 Task: Create a section Code Cheetahs and in the section, add a milestone Product Lifecycle Management Implementation in the project TreasureLine.
Action: Mouse moved to (50, 210)
Screenshot: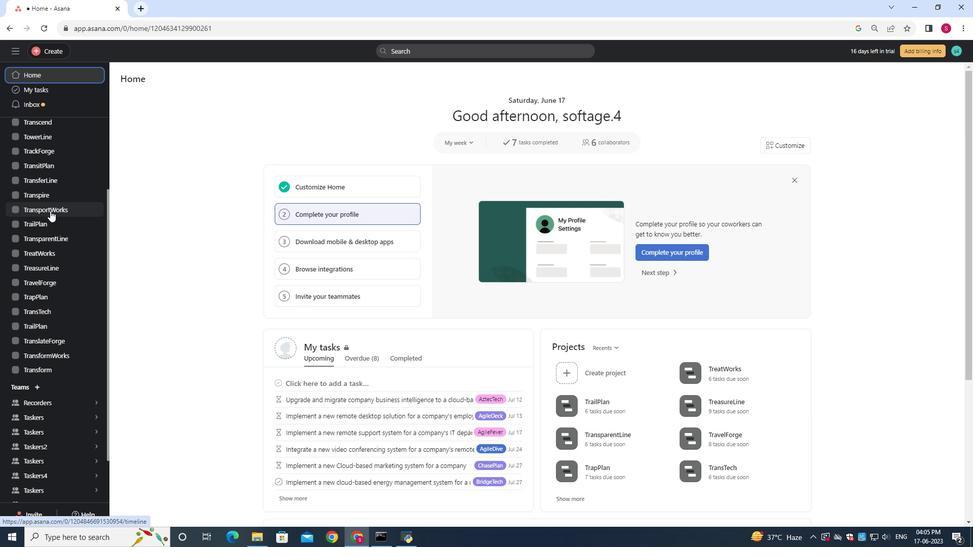 
Action: Mouse scrolled (50, 210) with delta (0, 0)
Screenshot: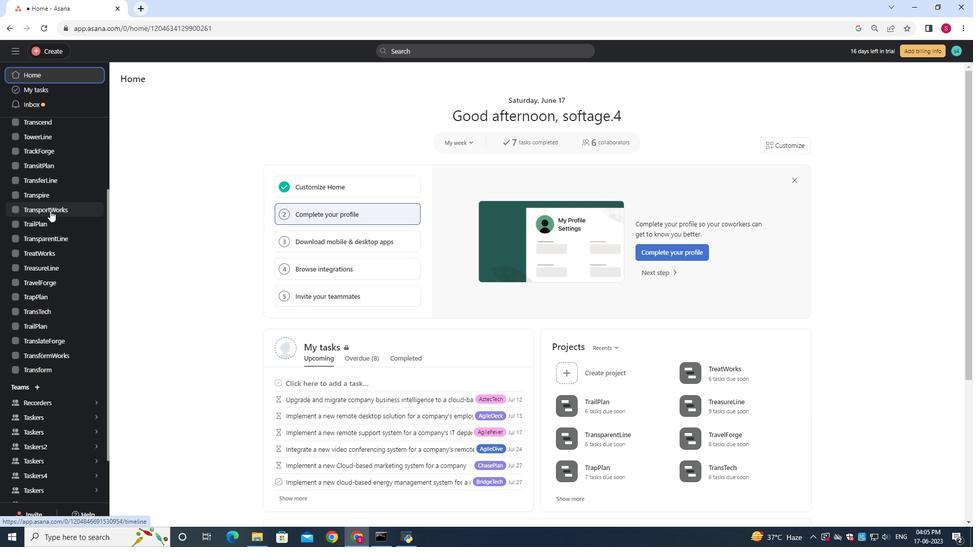 
Action: Mouse moved to (51, 211)
Screenshot: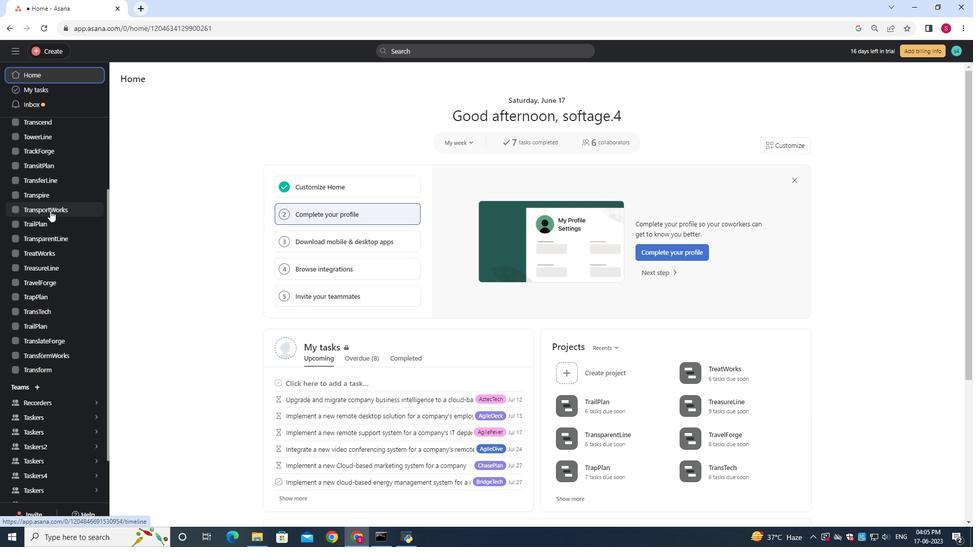
Action: Mouse scrolled (51, 210) with delta (0, 0)
Screenshot: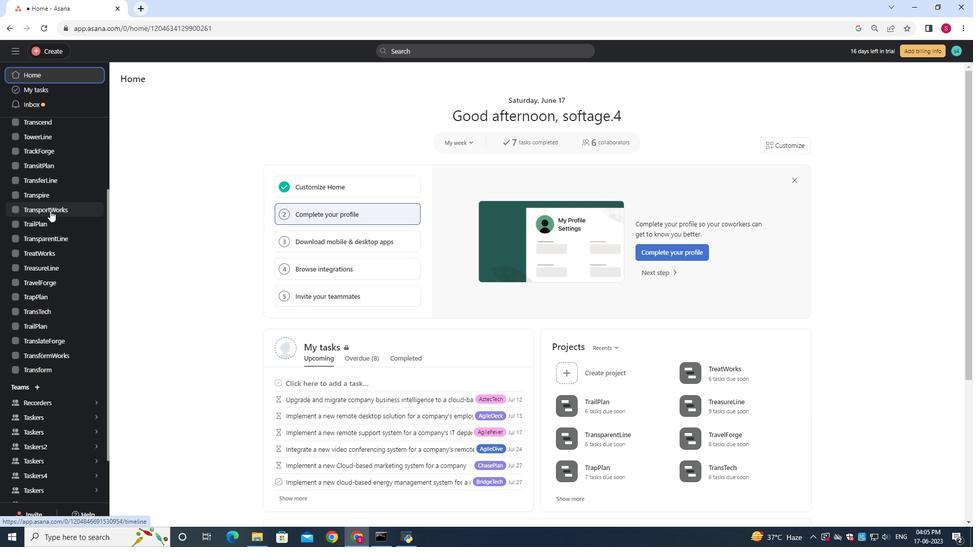 
Action: Mouse moved to (55, 209)
Screenshot: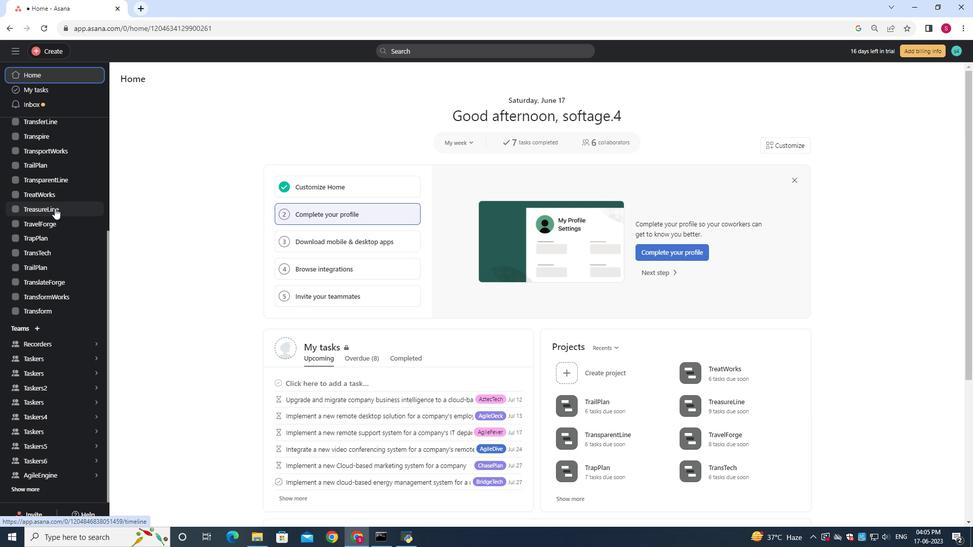 
Action: Mouse pressed left at (55, 209)
Screenshot: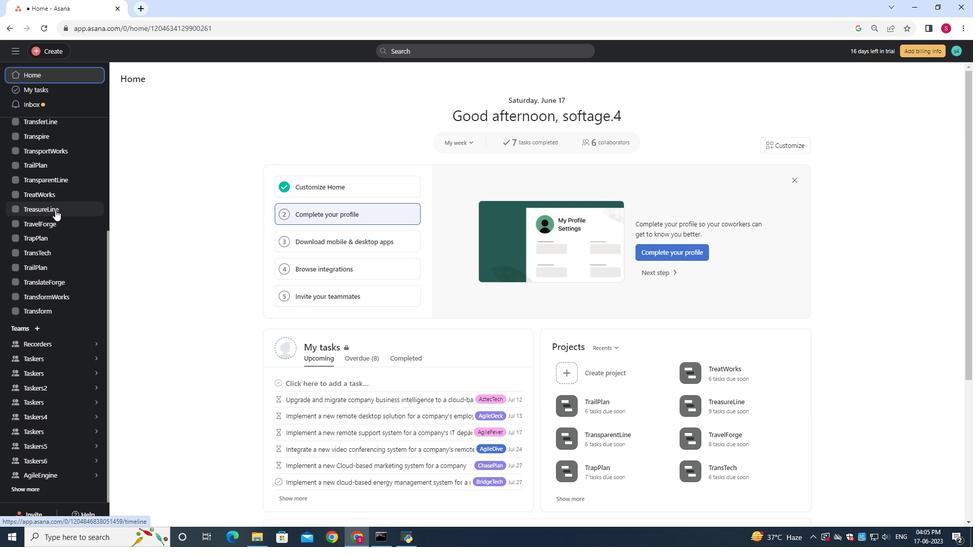 
Action: Mouse moved to (160, 120)
Screenshot: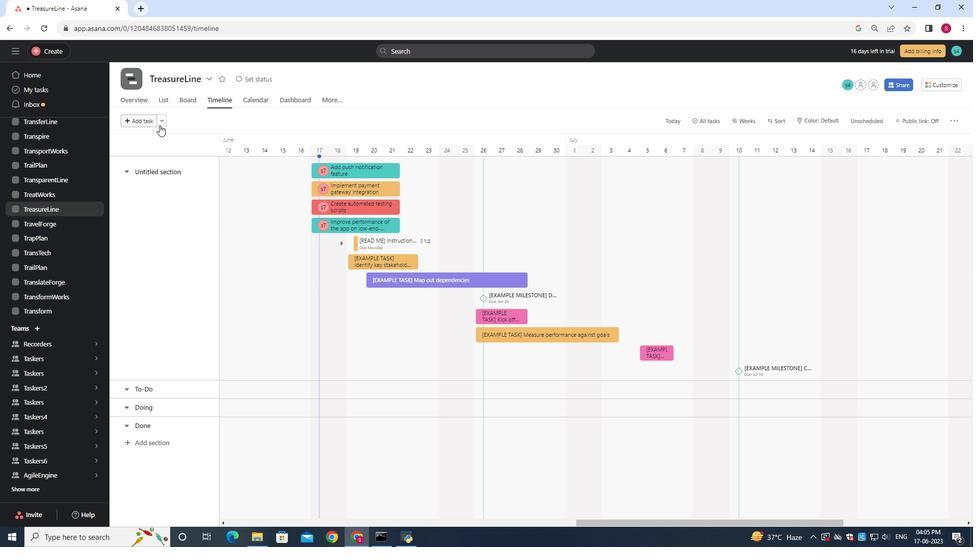 
Action: Mouse pressed left at (160, 120)
Screenshot: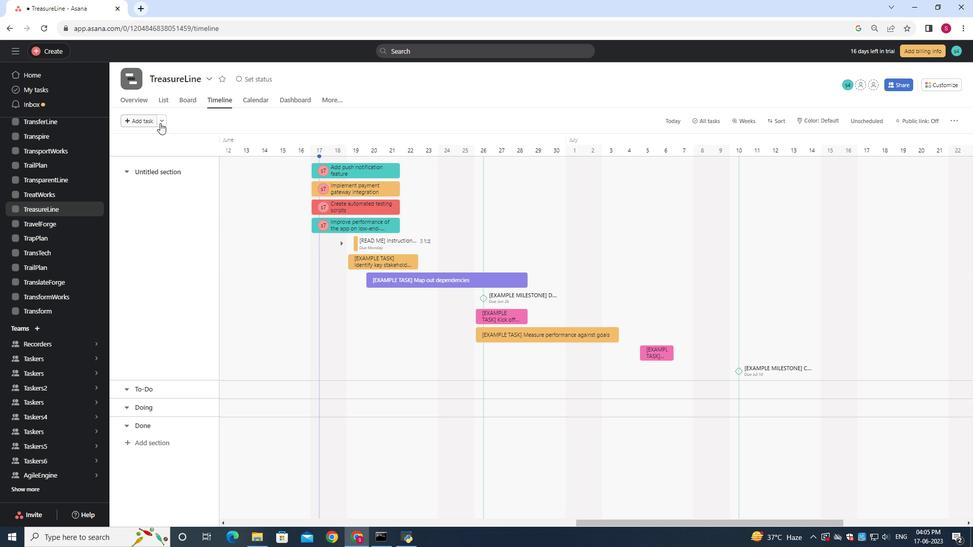 
Action: Mouse moved to (172, 140)
Screenshot: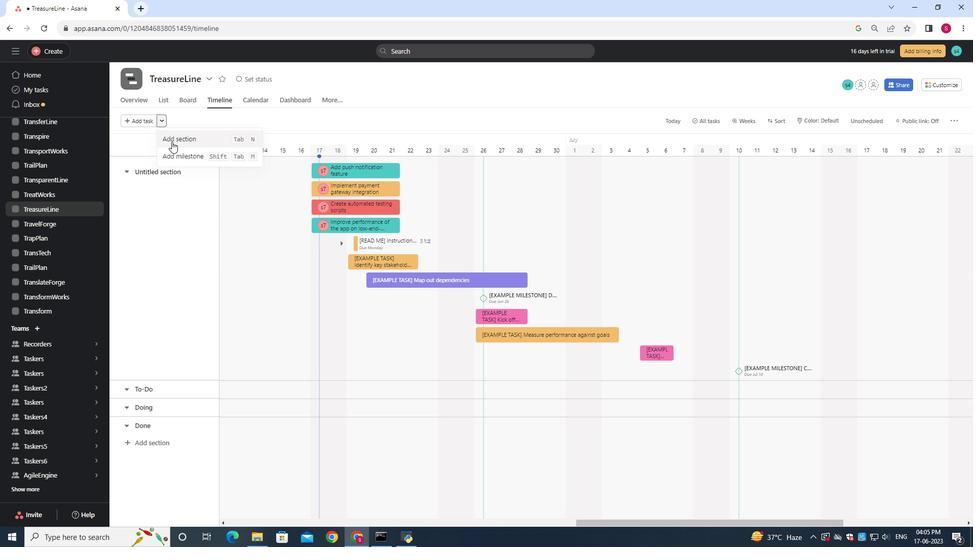 
Action: Mouse pressed left at (172, 140)
Screenshot: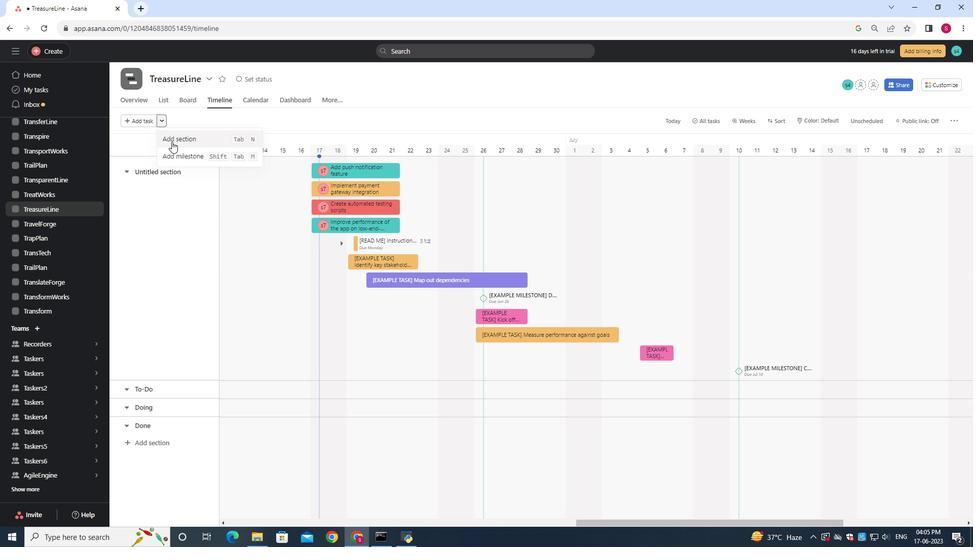 
Action: Mouse moved to (171, 139)
Screenshot: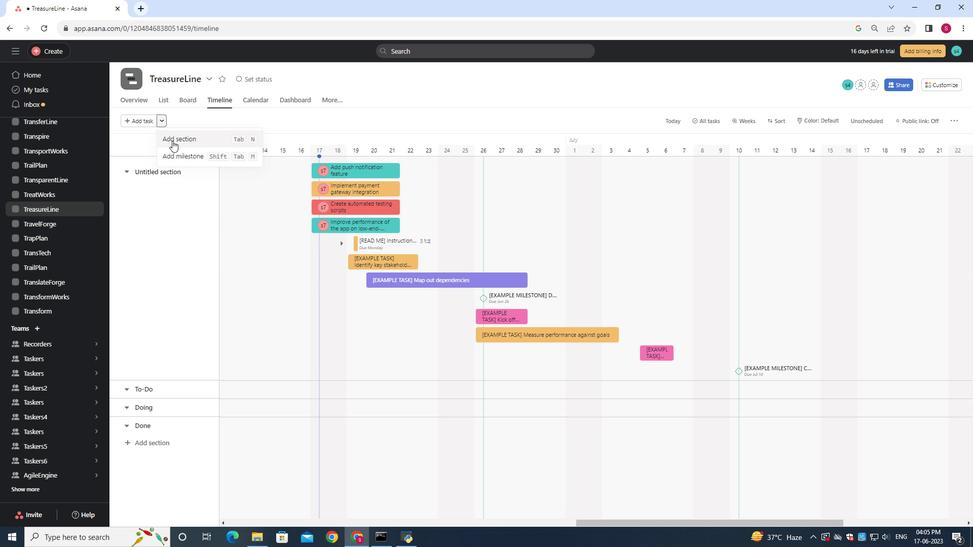 
Action: Key pressed <Key.shift>Code<Key.space><Key.shift><Key.shift>Chh<Key.backspace>eetahs
Screenshot: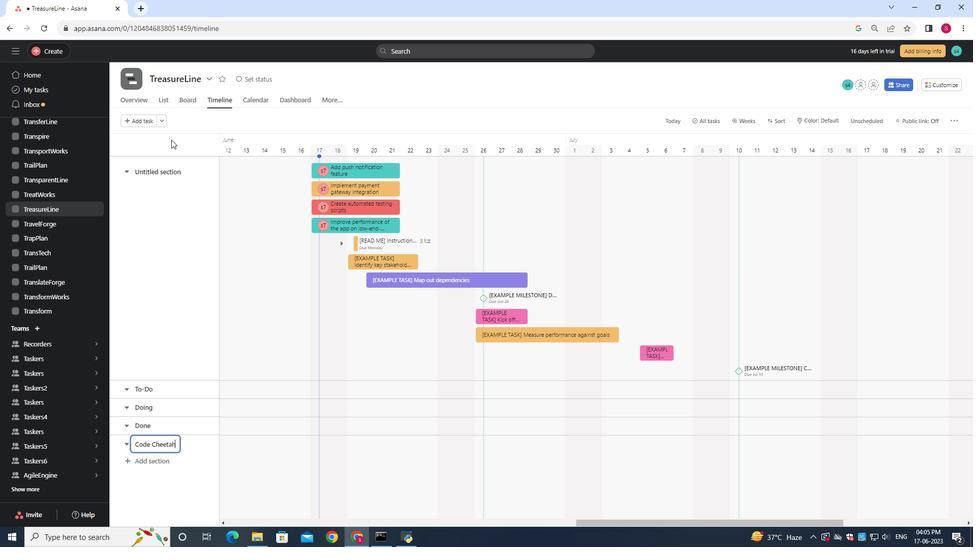 
Action: Mouse moved to (183, 147)
Screenshot: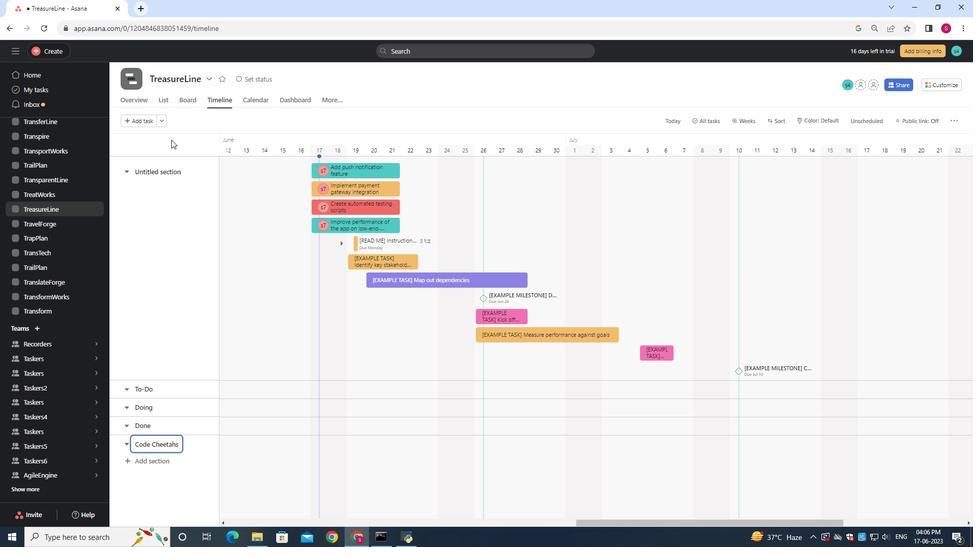 
Action: Key pressed <Key.enter>
Screenshot: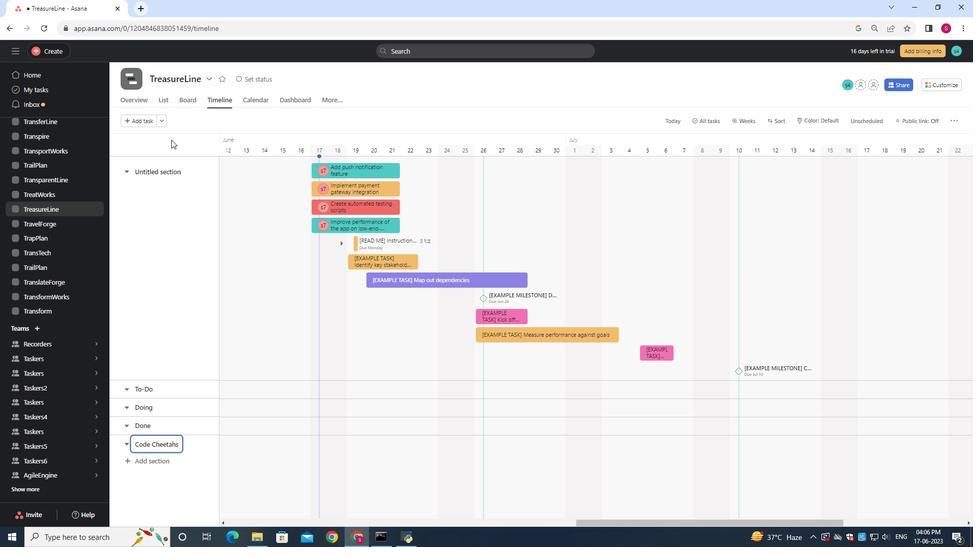 
Action: Mouse moved to (257, 441)
Screenshot: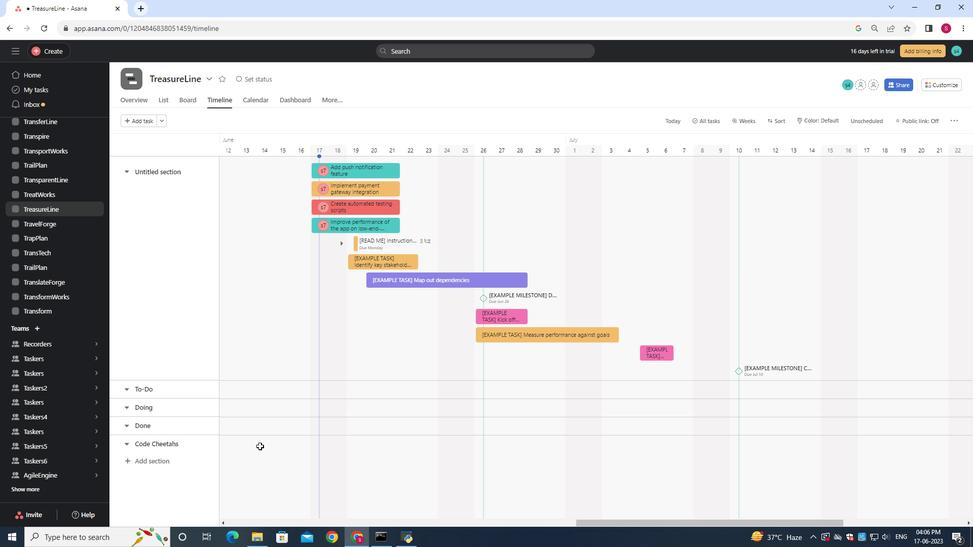 
Action: Mouse pressed left at (257, 441)
Screenshot: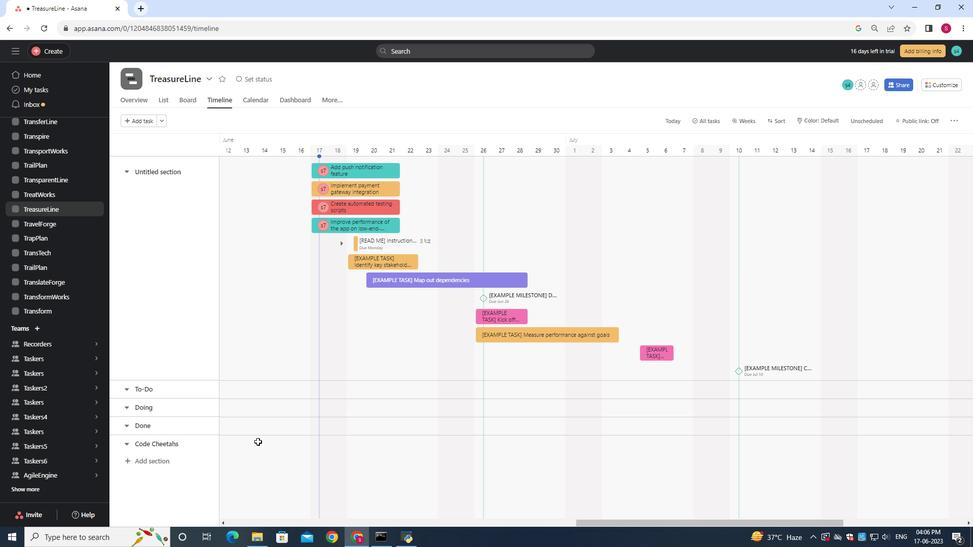
Action: Mouse moved to (233, 449)
Screenshot: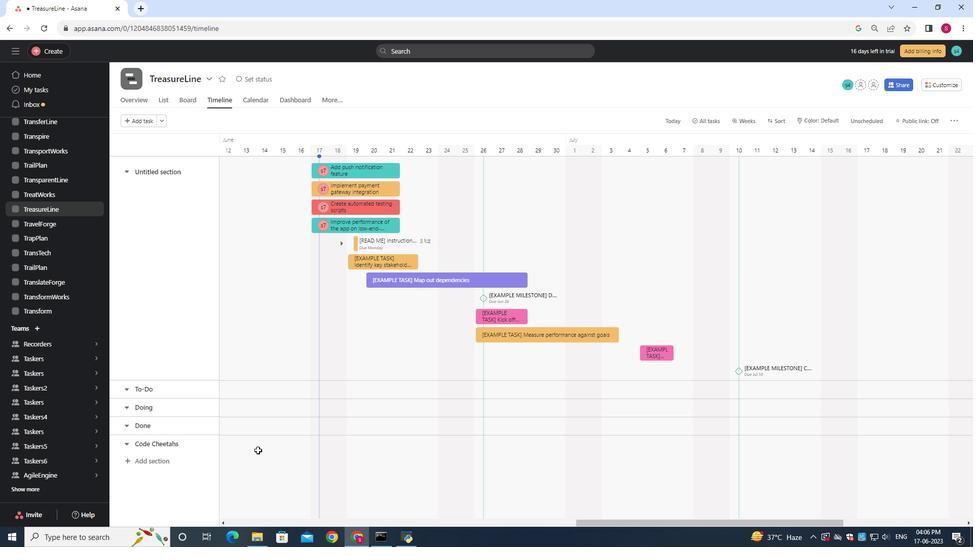 
Action: Mouse pressed left at (233, 449)
Screenshot: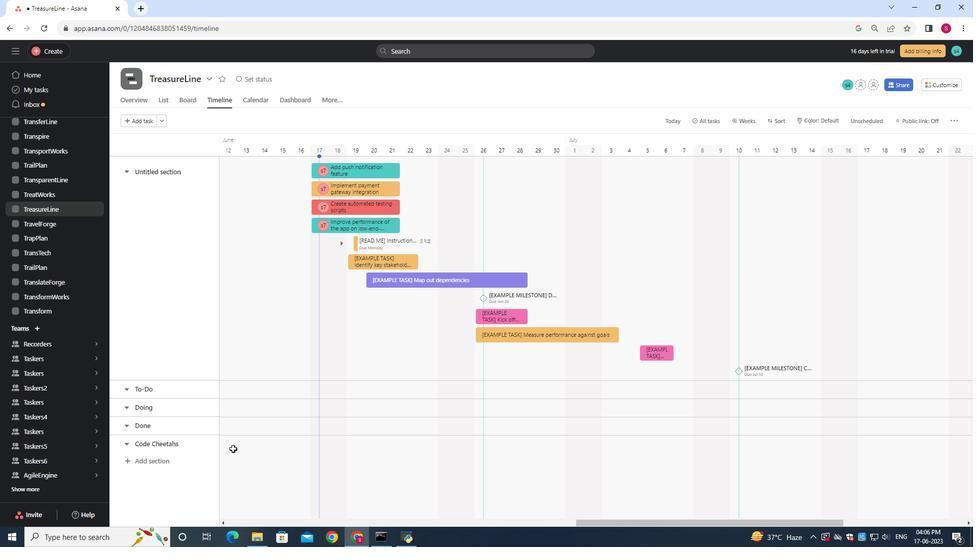 
Action: Mouse moved to (237, 449)
Screenshot: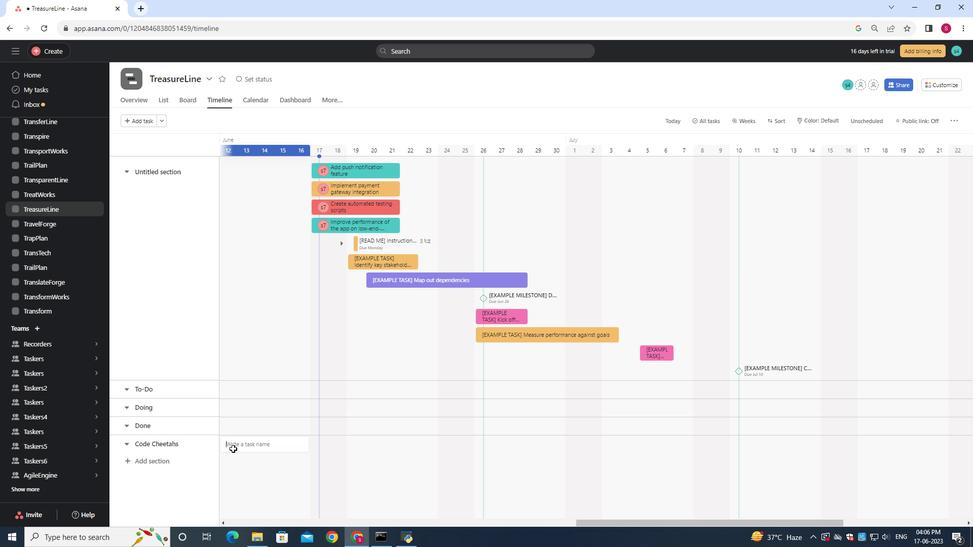 
Action: Key pressed <Key.shift><Key.shift><Key.shift><Key.shift><Key.shift><Key.shift><Key.shift>Product<Key.space><Key.shift>Life<Key.space><Key.backspace>cycle<Key.space><Key.backspace><Key.backspace>le<Key.space><Key.shift>Management<Key.space><Key.shift>Implementation
Screenshot: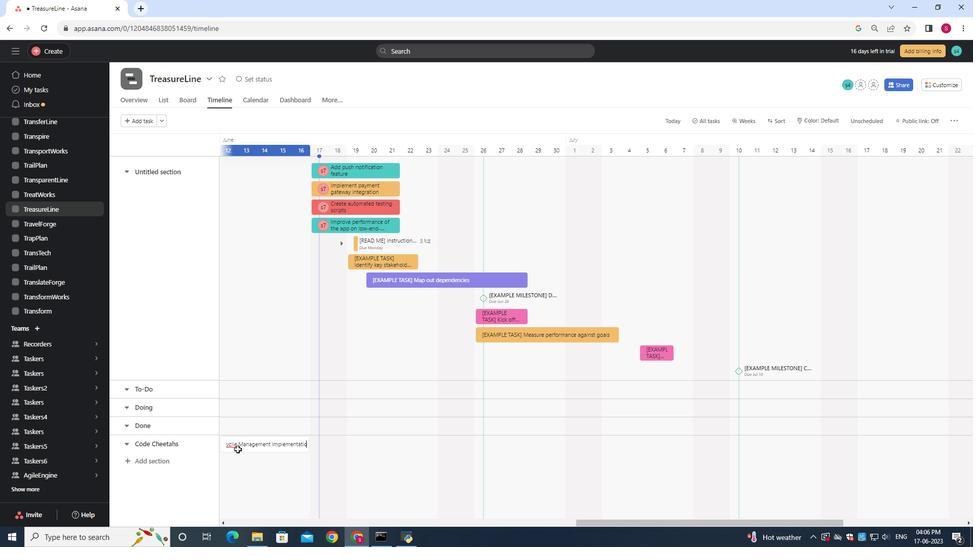 
Action: Mouse moved to (260, 446)
Screenshot: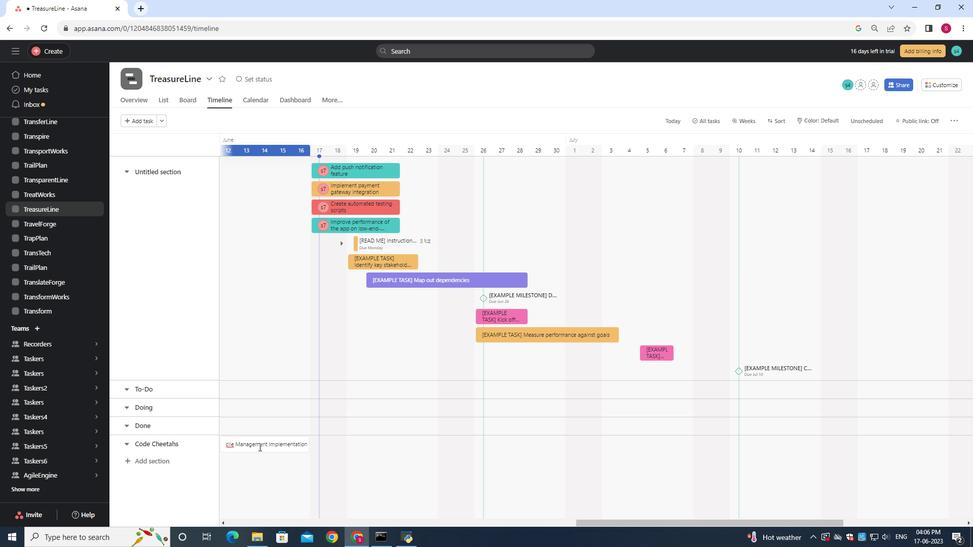 
Action: Mouse pressed right at (260, 446)
Screenshot: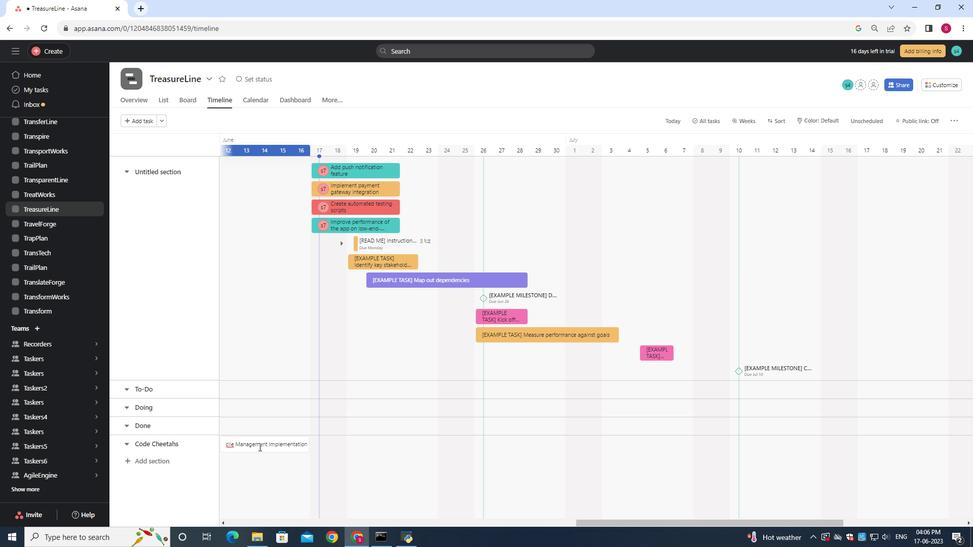 
Action: Mouse moved to (299, 398)
Screenshot: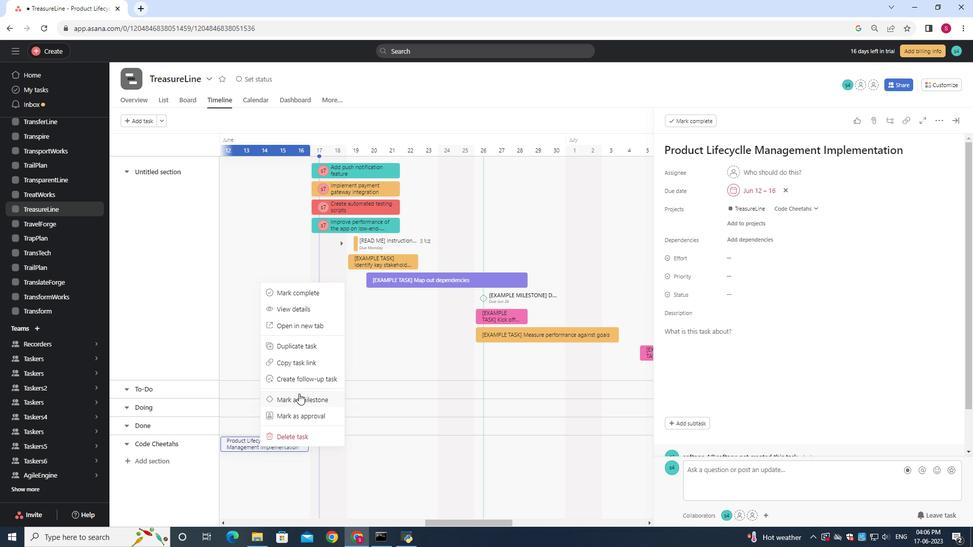 
Action: Mouse pressed left at (299, 398)
Screenshot: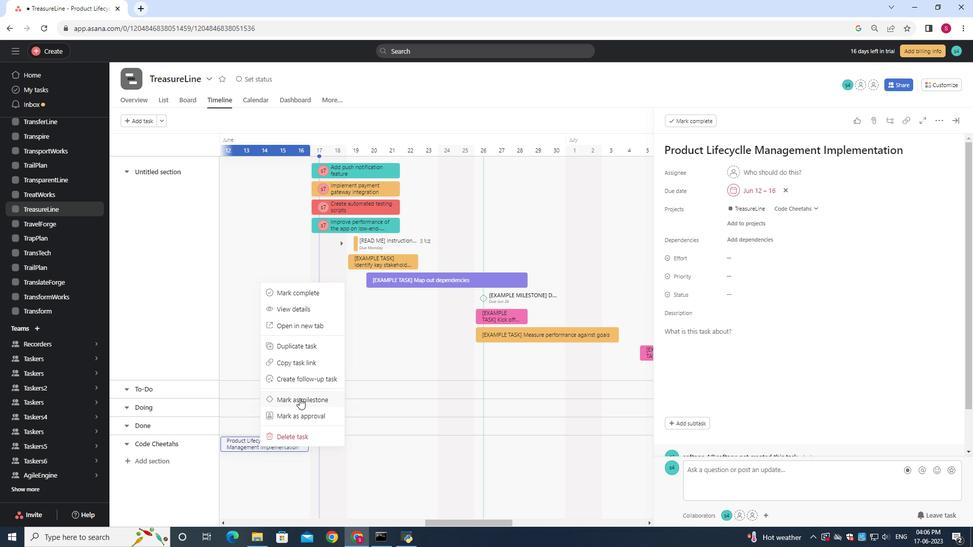 
